 Task: Select 'Yes, I have the link to the listing.
Action: Mouse moved to (682, 343)
Screenshot: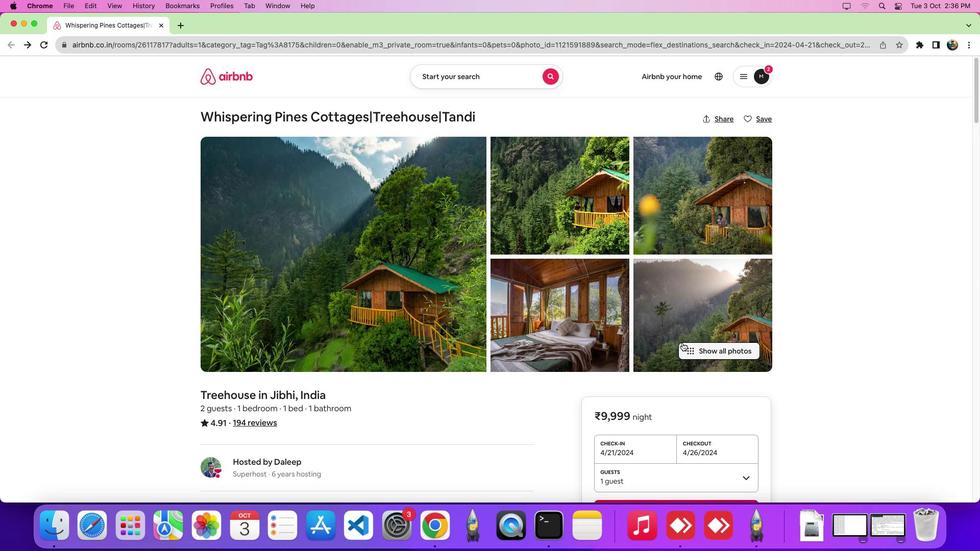 
Action: Mouse scrolled (682, 343) with delta (0, 0)
Screenshot: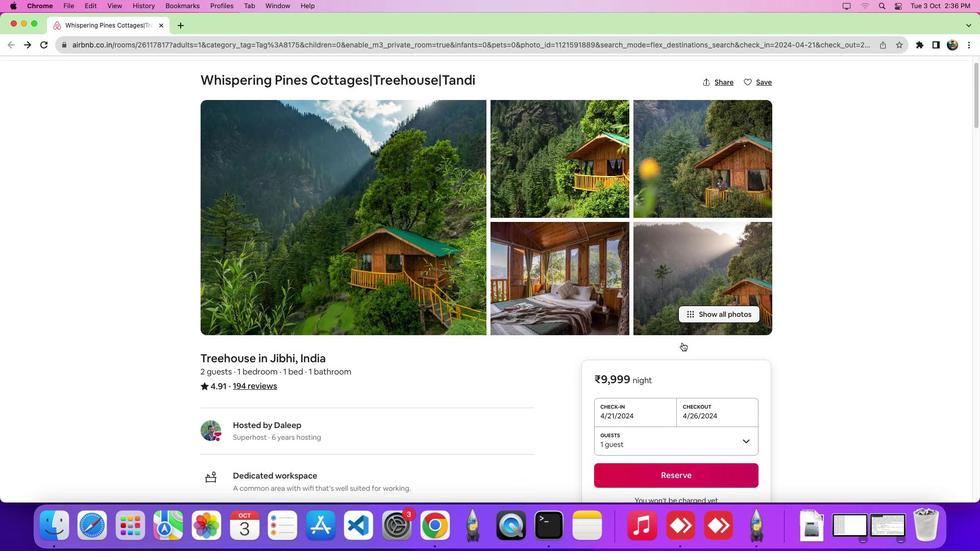 
Action: Mouse scrolled (682, 343) with delta (0, 0)
Screenshot: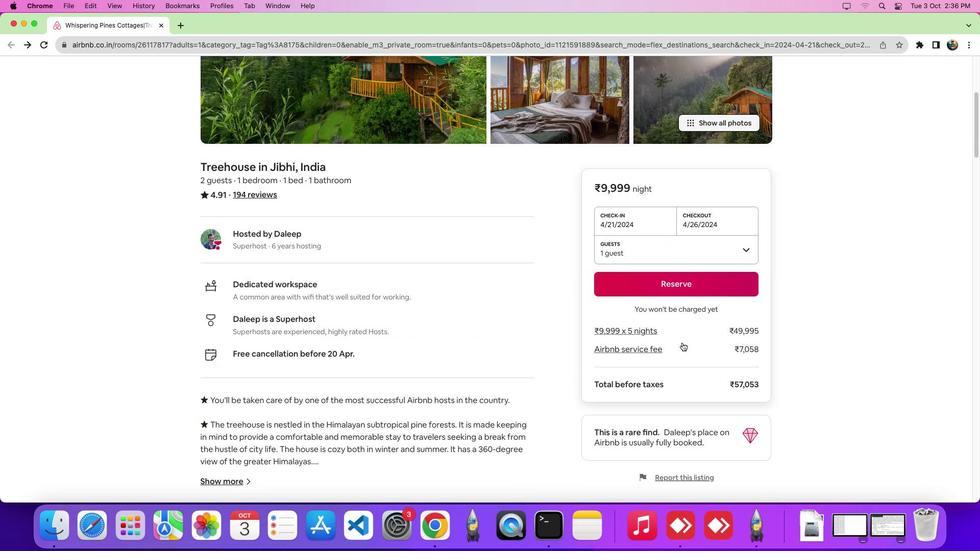 
Action: Mouse scrolled (682, 343) with delta (0, -2)
Screenshot: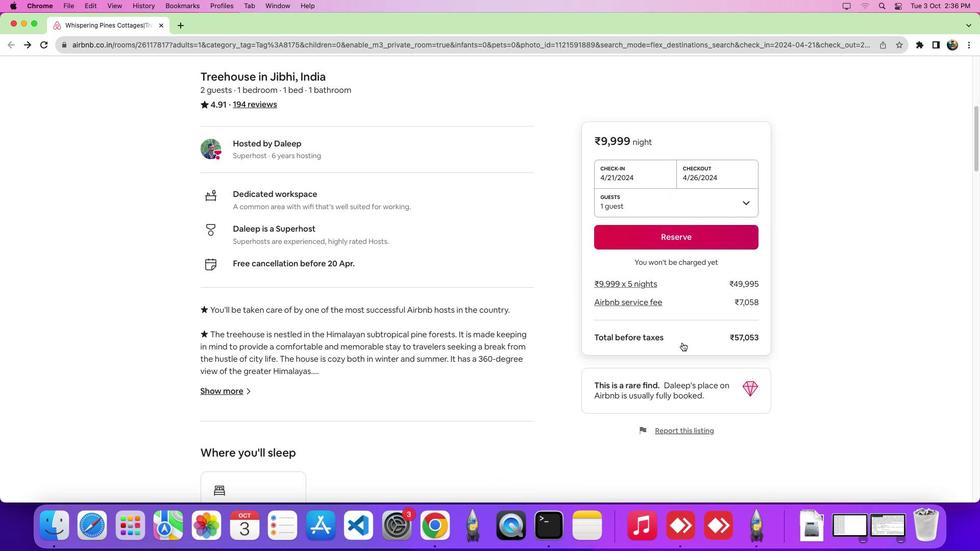 
Action: Mouse scrolled (682, 343) with delta (0, -4)
Screenshot: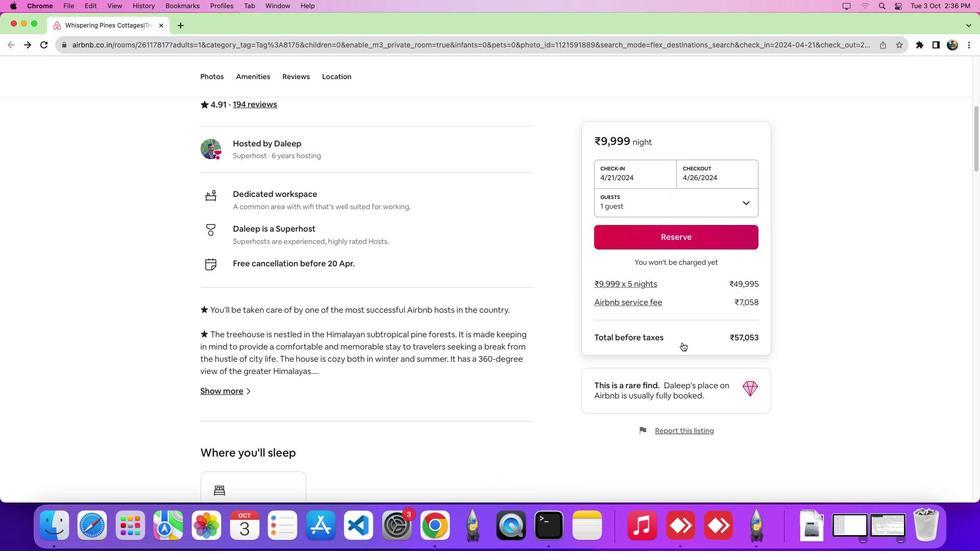 
Action: Mouse scrolled (682, 343) with delta (0, 0)
Screenshot: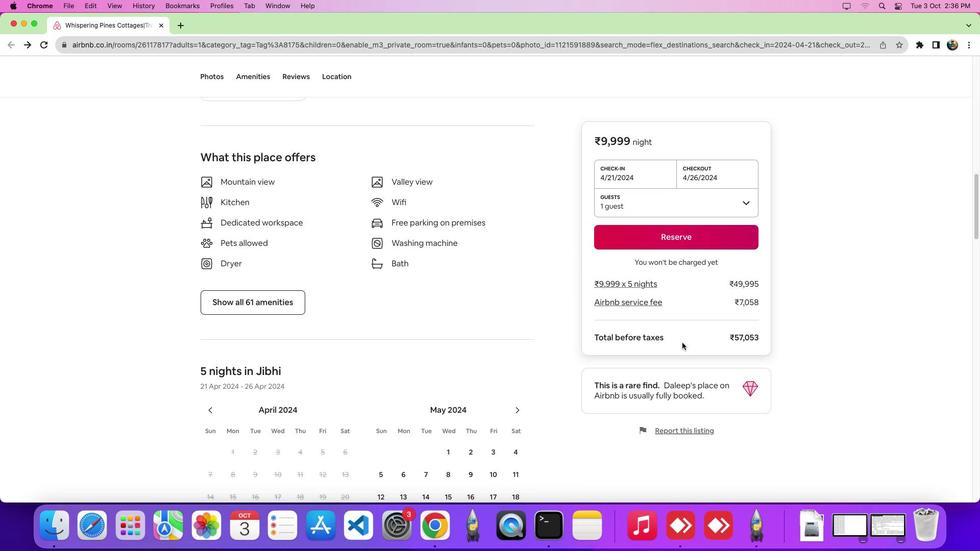
Action: Mouse scrolled (682, 343) with delta (0, 0)
Screenshot: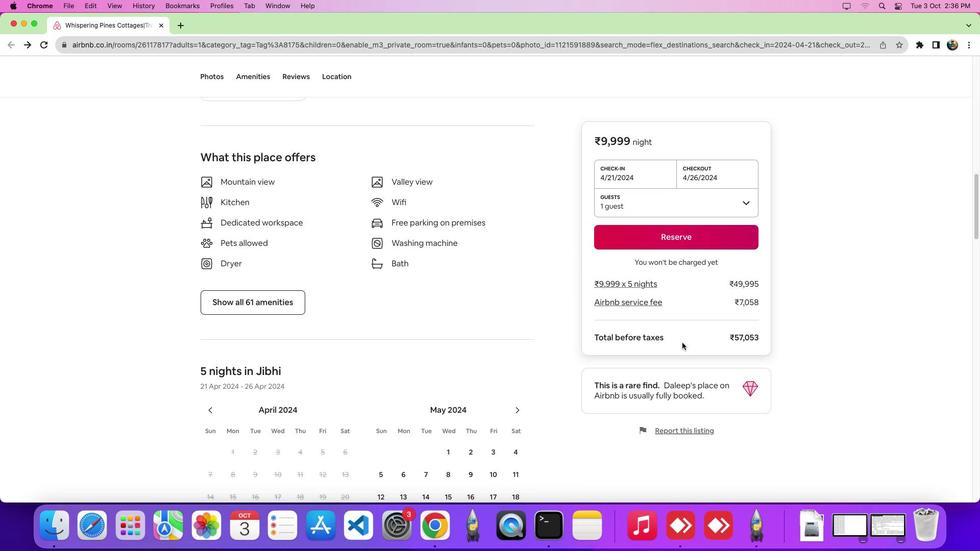 
Action: Mouse scrolled (682, 343) with delta (0, -4)
Screenshot: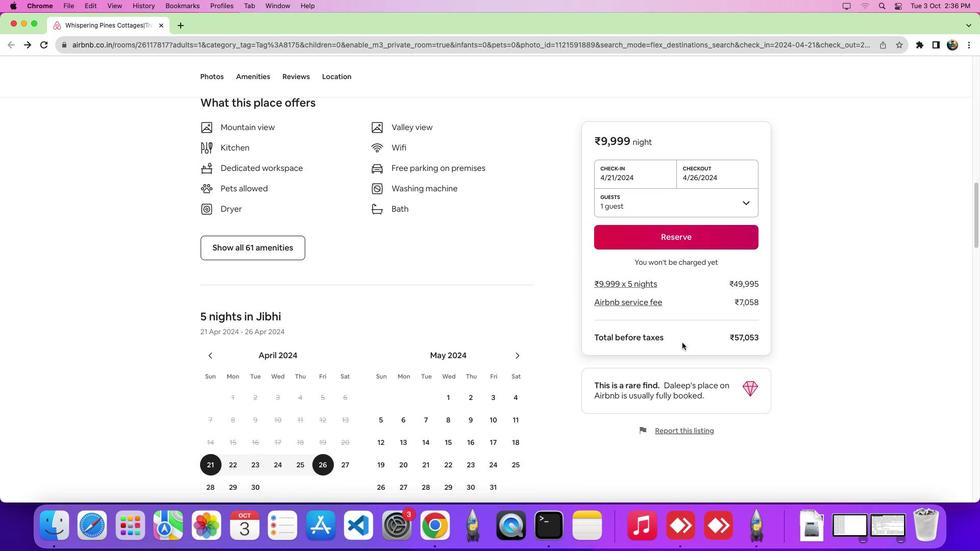 
Action: Mouse scrolled (682, 343) with delta (0, -6)
Screenshot: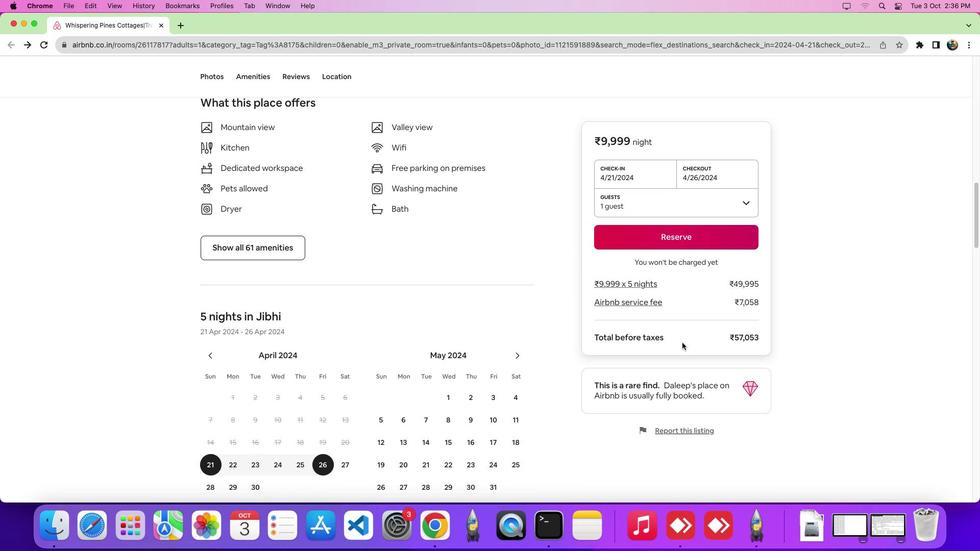
Action: Mouse scrolled (682, 343) with delta (0, 0)
Screenshot: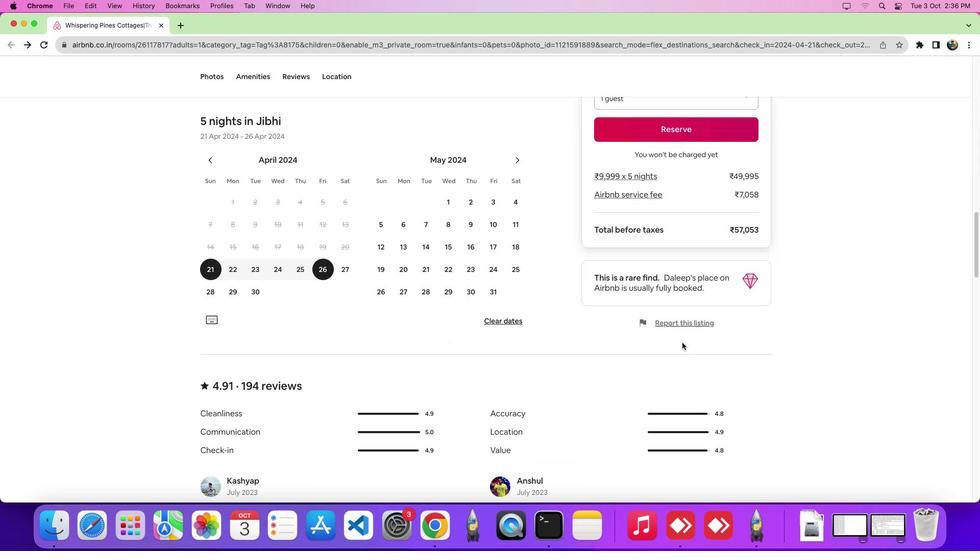 
Action: Mouse scrolled (682, 343) with delta (0, 0)
Screenshot: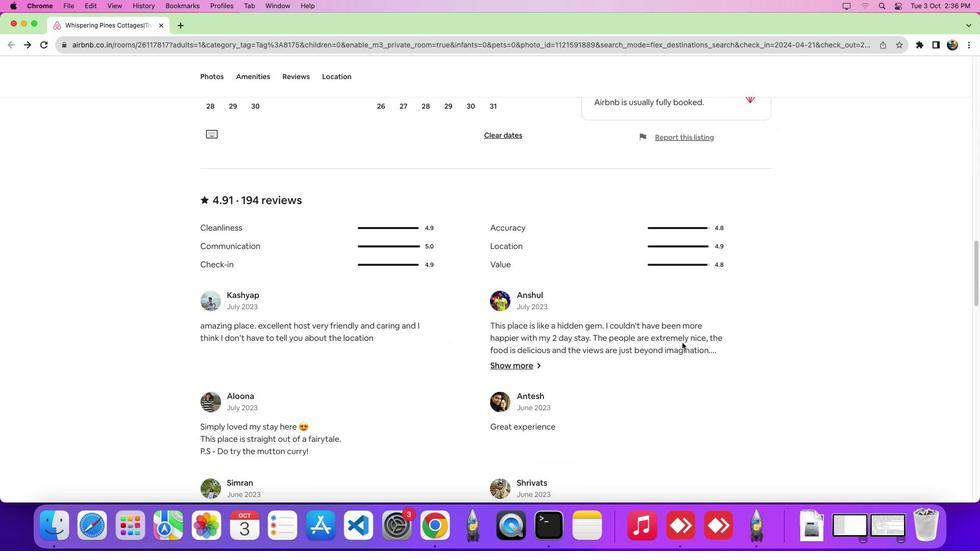 
Action: Mouse scrolled (682, 343) with delta (0, -4)
Screenshot: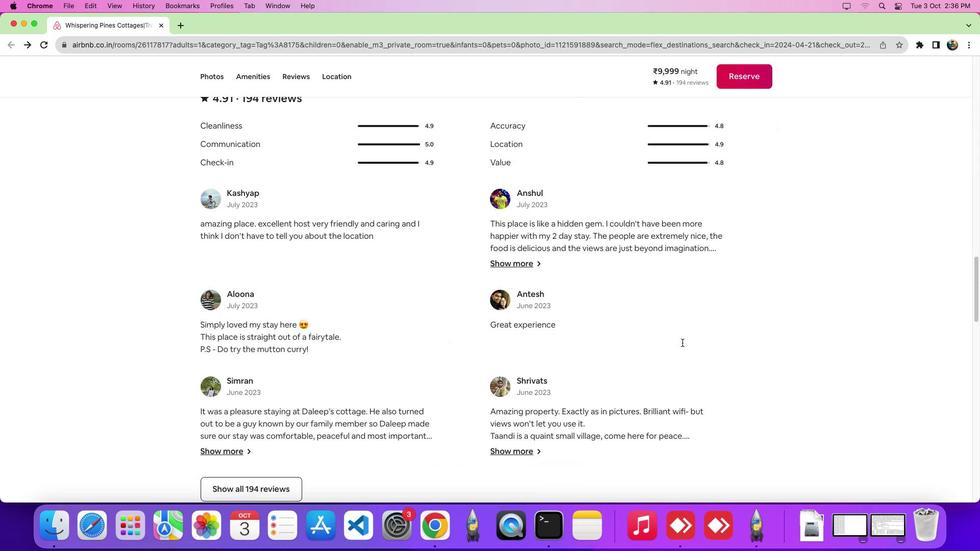 
Action: Mouse scrolled (682, 343) with delta (0, -5)
Screenshot: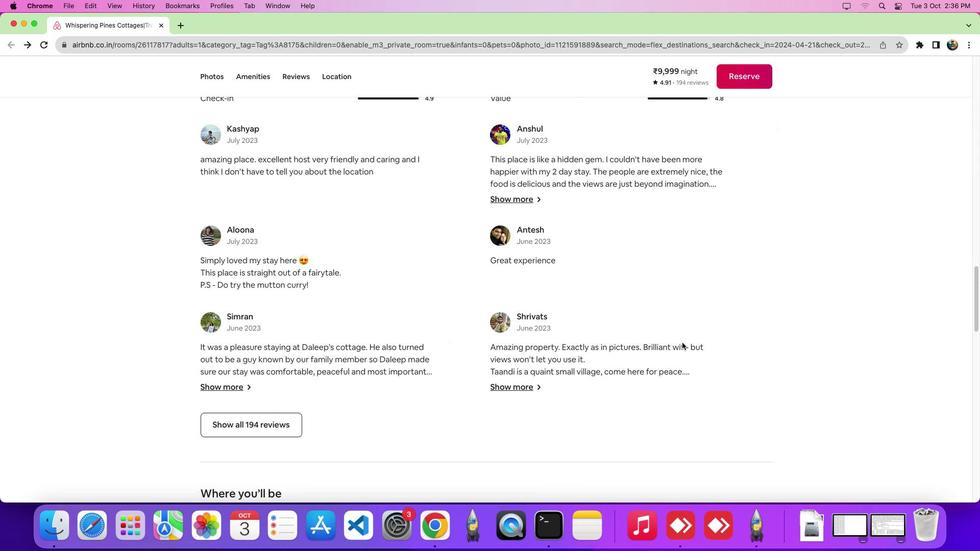 
Action: Mouse scrolled (682, 343) with delta (0, -6)
Screenshot: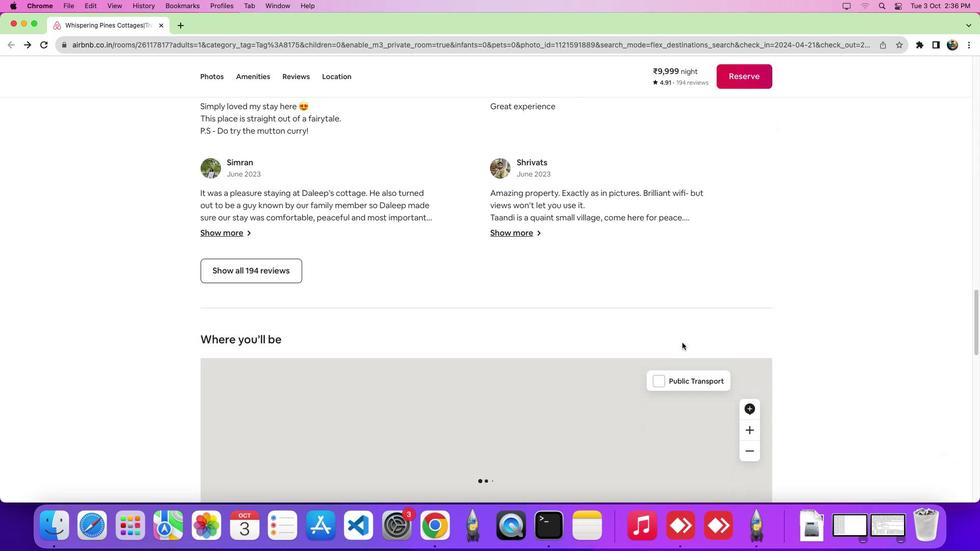 
Action: Mouse scrolled (682, 343) with delta (0, 0)
Screenshot: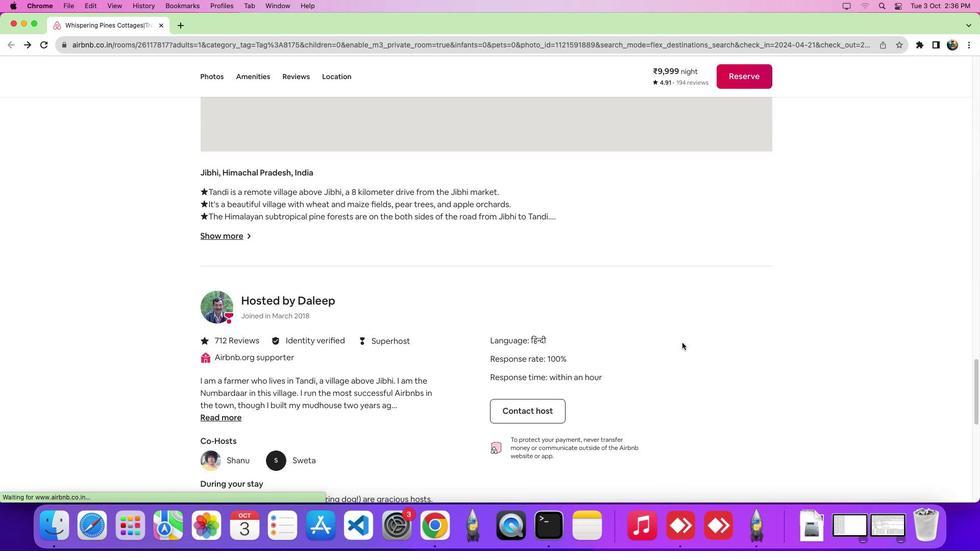 
Action: Mouse scrolled (682, 343) with delta (0, -1)
Screenshot: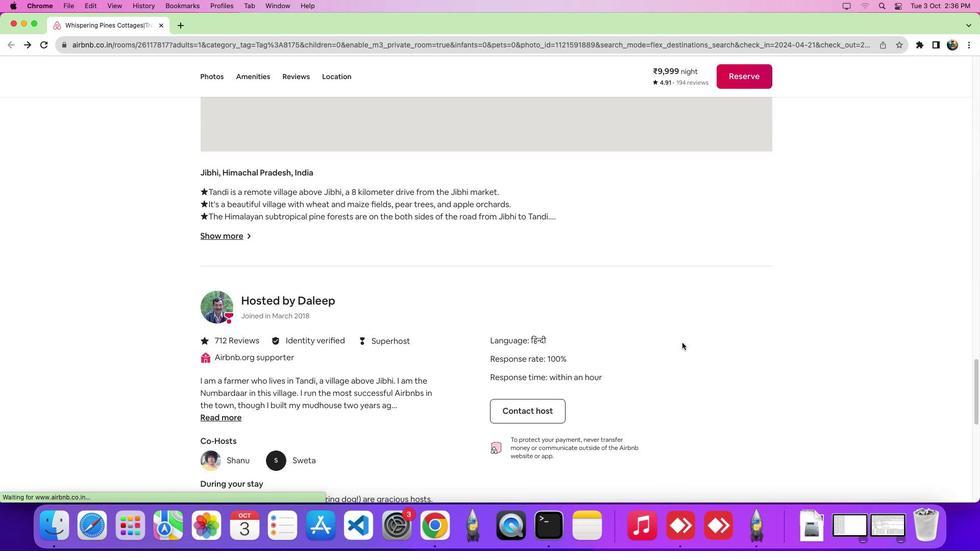 
Action: Mouse scrolled (682, 343) with delta (0, -4)
Screenshot: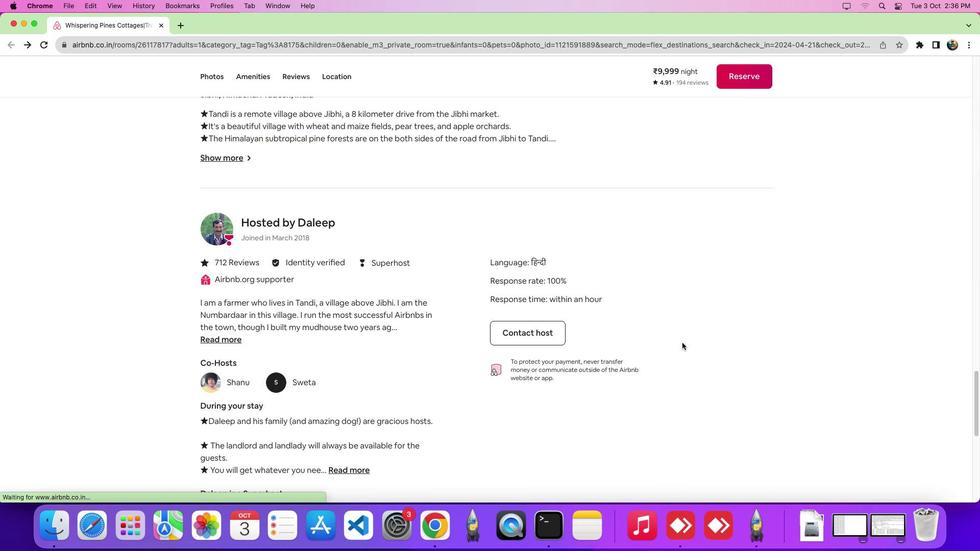 
Action: Mouse scrolled (682, 343) with delta (0, -6)
Screenshot: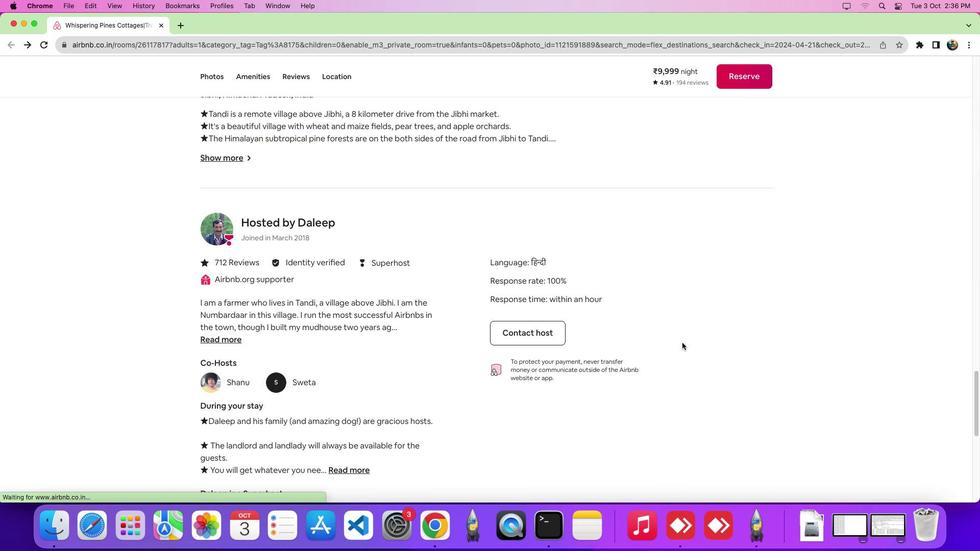 
Action: Mouse scrolled (682, 343) with delta (0, 0)
Screenshot: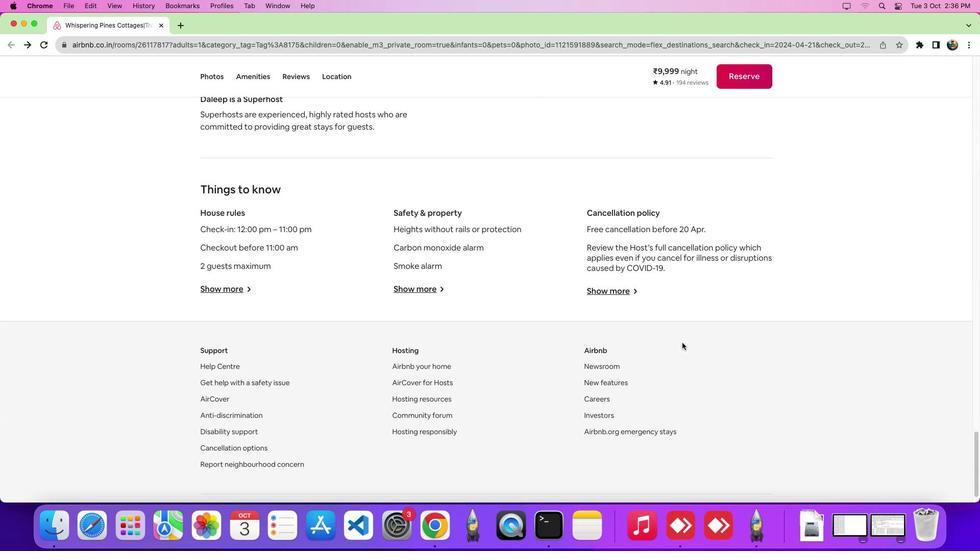 
Action: Mouse scrolled (682, 343) with delta (0, -1)
Screenshot: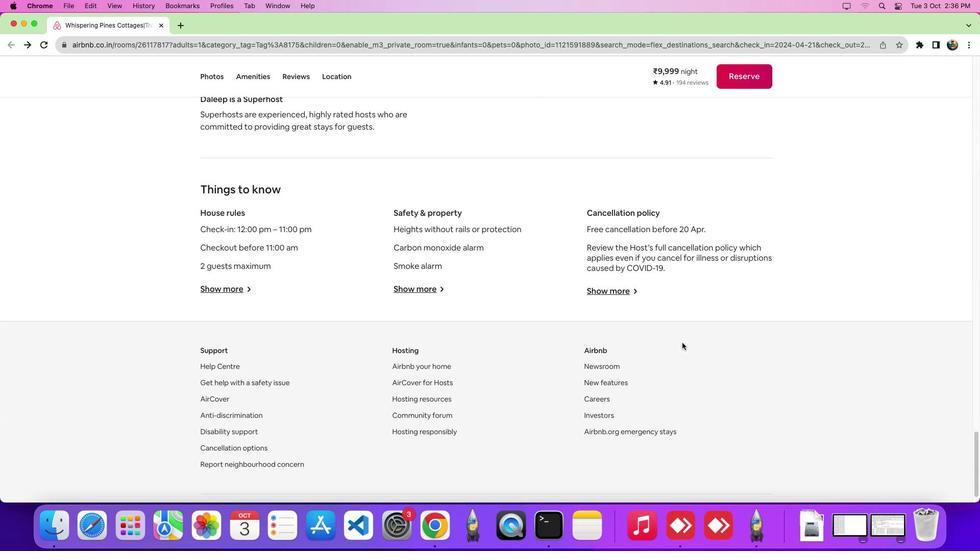 
Action: Mouse scrolled (682, 343) with delta (0, -4)
Screenshot: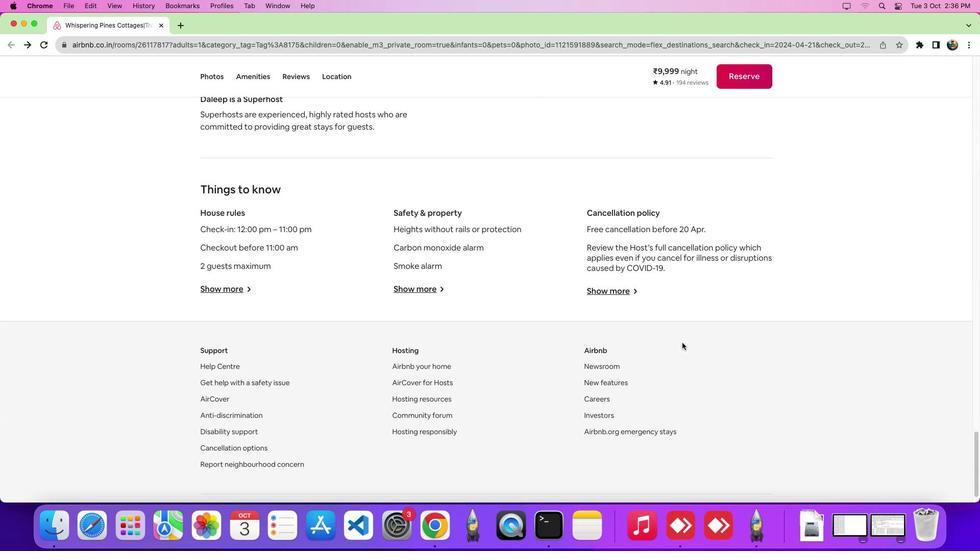 
Action: Mouse scrolled (682, 343) with delta (0, -6)
Screenshot: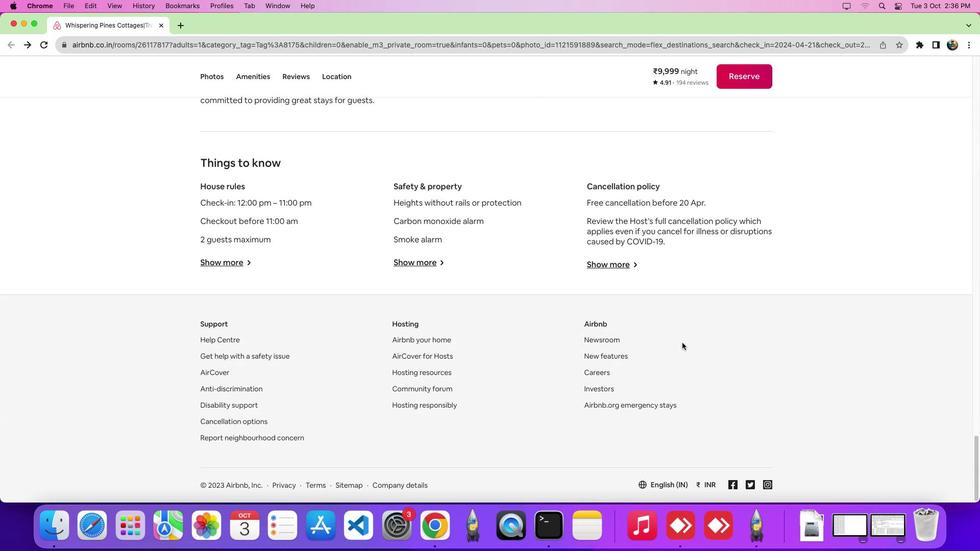 
Action: Mouse scrolled (682, 343) with delta (0, 0)
Screenshot: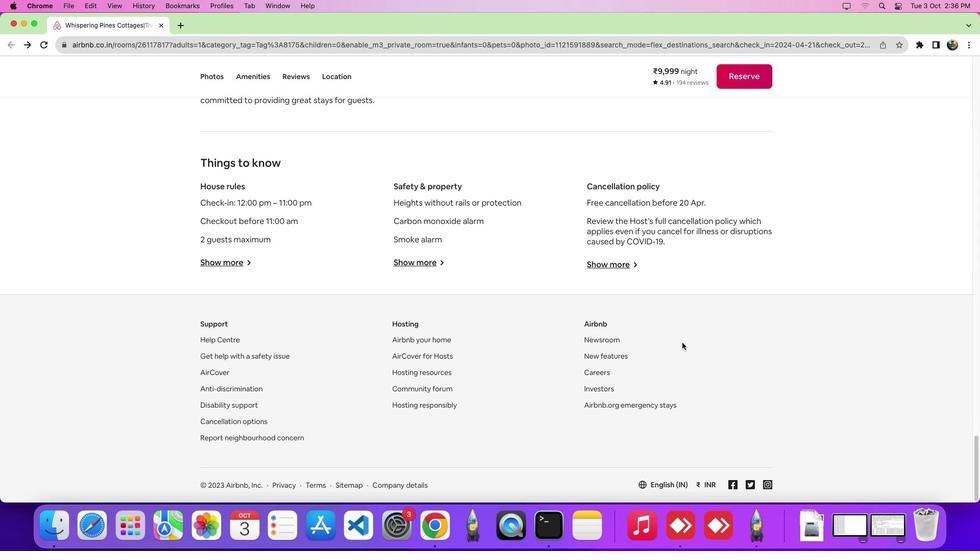 
Action: Mouse scrolled (682, 343) with delta (0, -1)
Screenshot: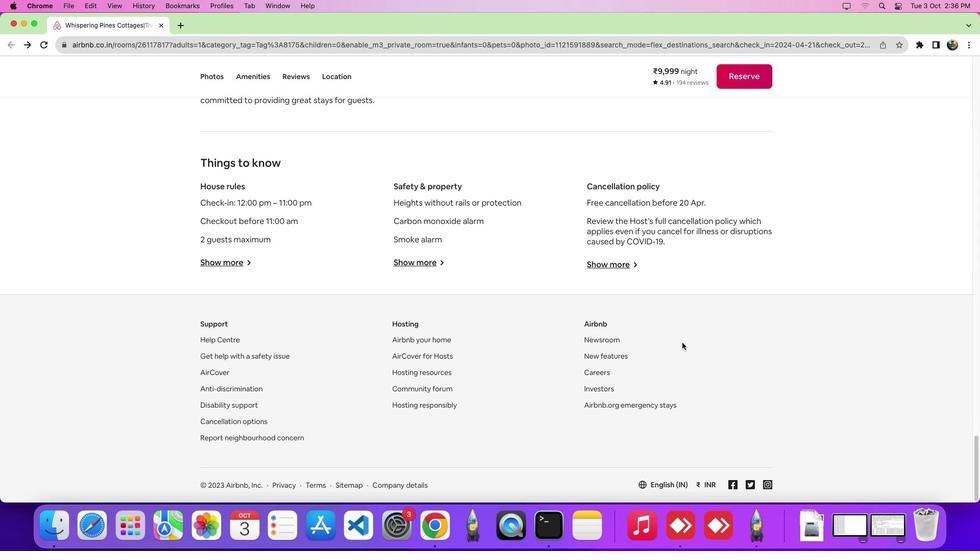 
Action: Mouse scrolled (682, 343) with delta (0, -5)
Screenshot: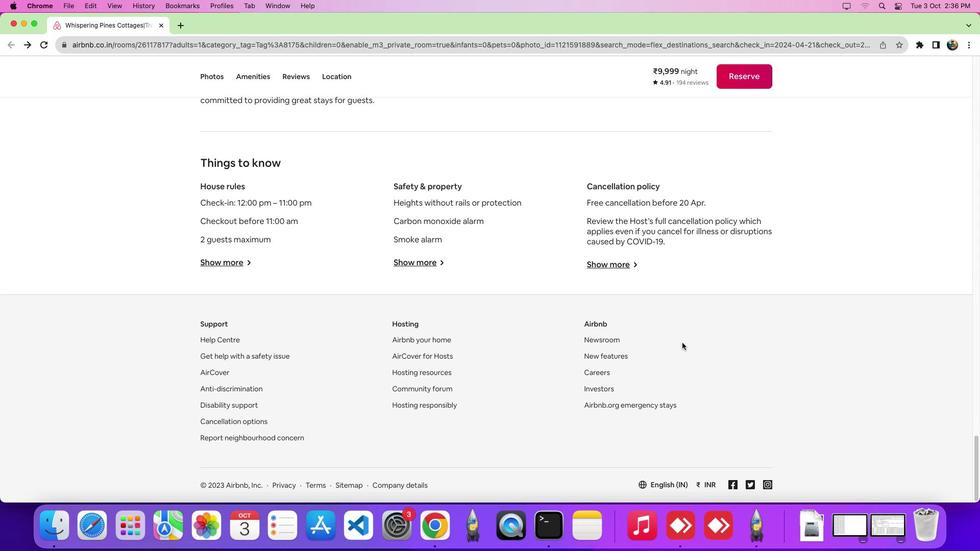 
Action: Mouse scrolled (682, 343) with delta (0, -7)
Screenshot: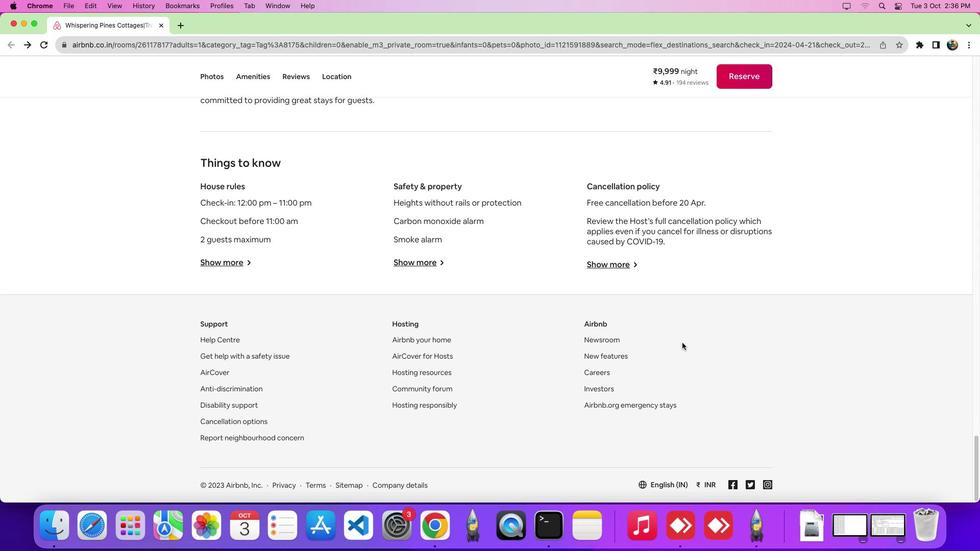 
Action: Mouse scrolled (682, 343) with delta (0, 0)
Screenshot: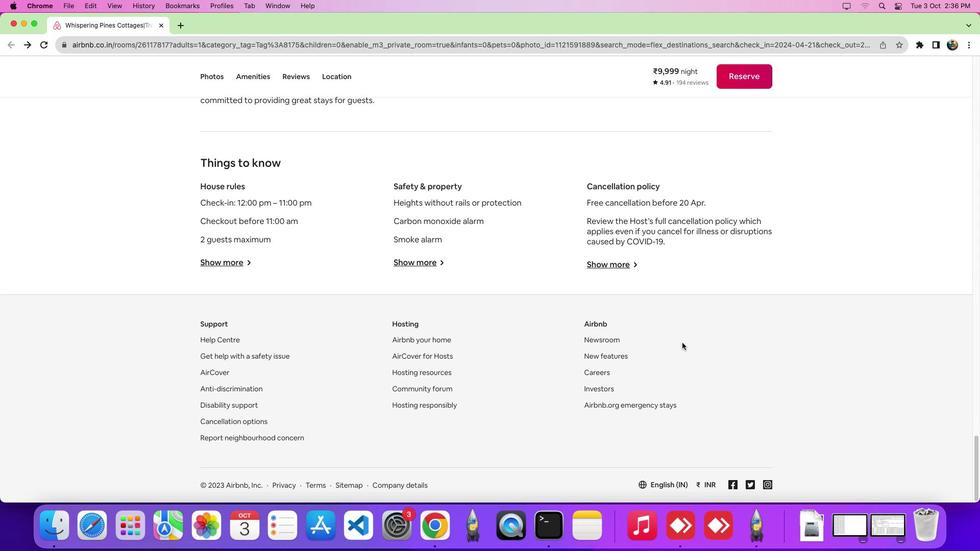 
Action: Mouse scrolled (682, 343) with delta (0, 0)
Screenshot: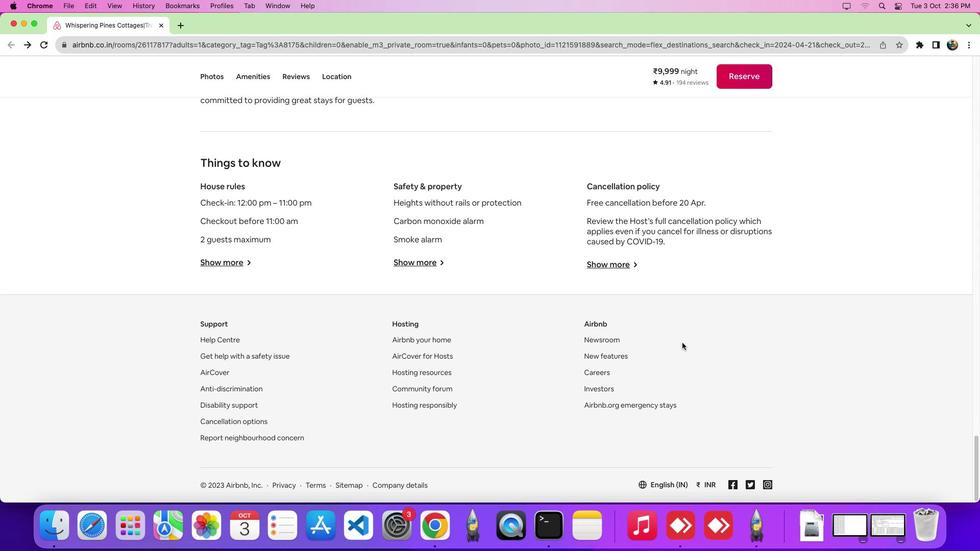 
Action: Mouse scrolled (682, 343) with delta (0, -4)
Screenshot: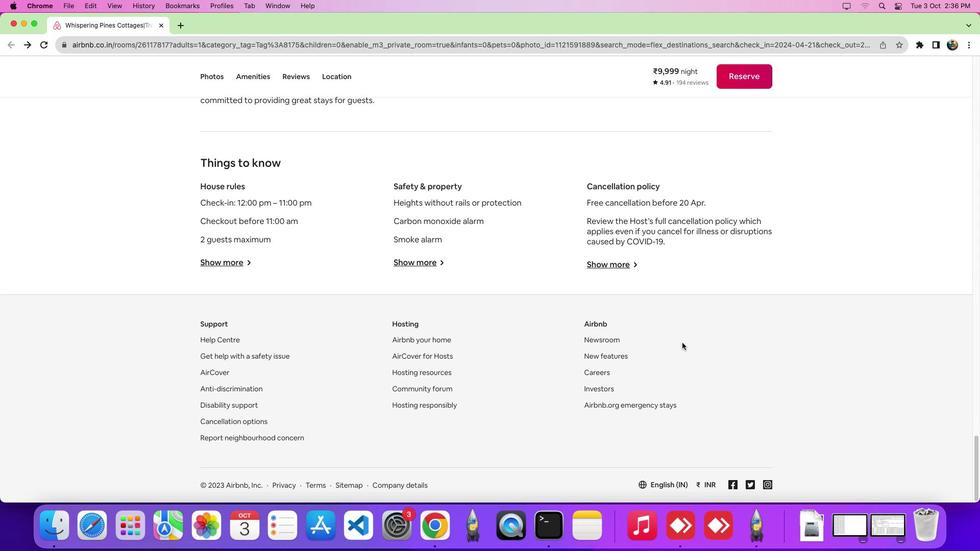 
Action: Mouse scrolled (682, 343) with delta (0, -6)
Screenshot: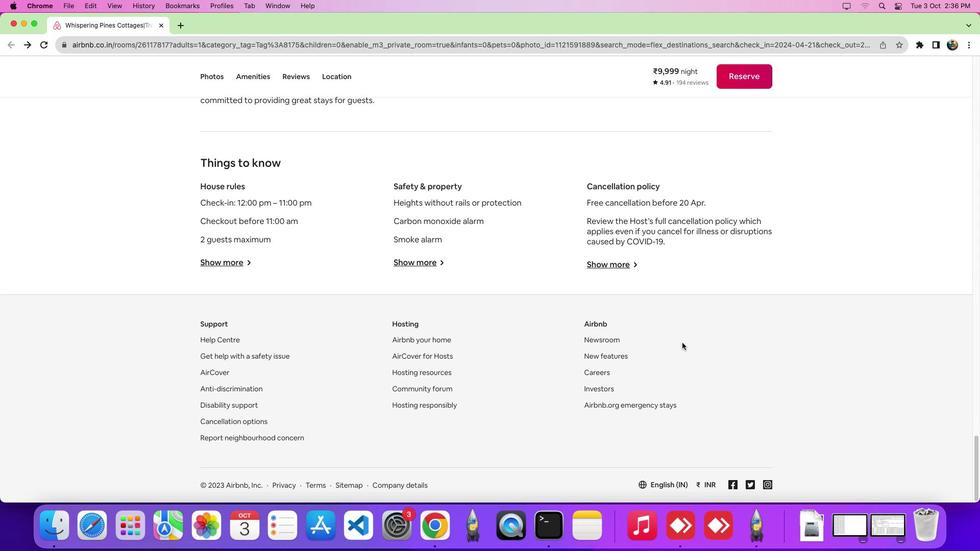 
Action: Mouse moved to (274, 436)
Screenshot: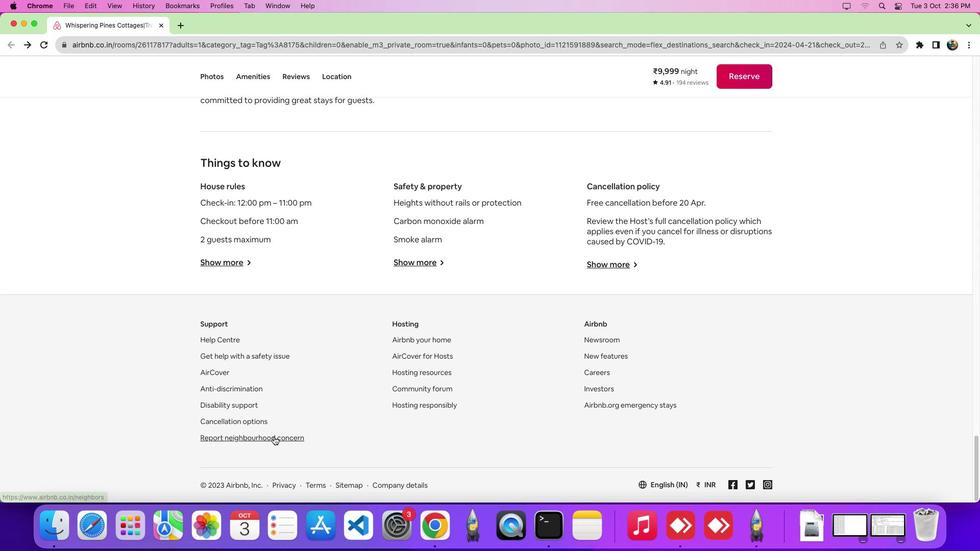 
Action: Mouse pressed left at (274, 436)
Screenshot: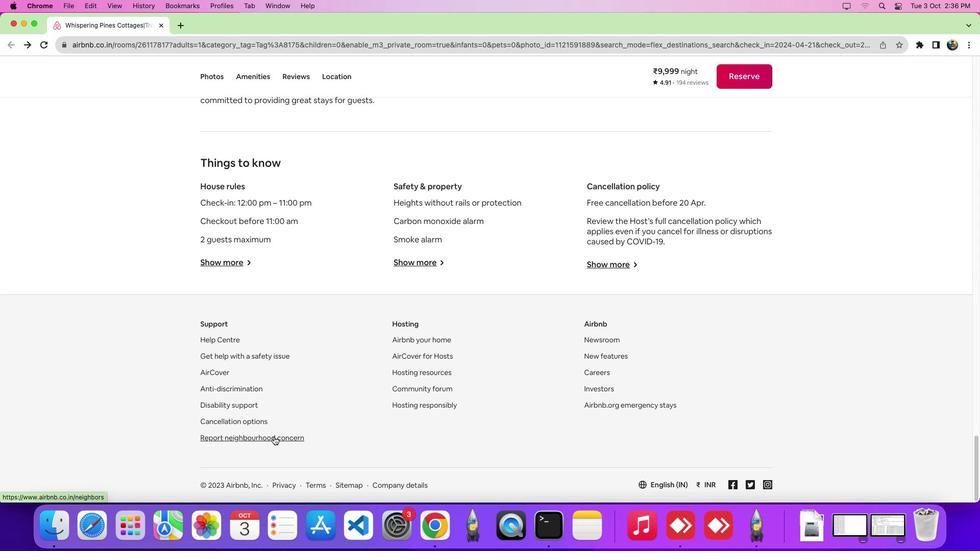 
Action: Mouse moved to (438, 383)
Screenshot: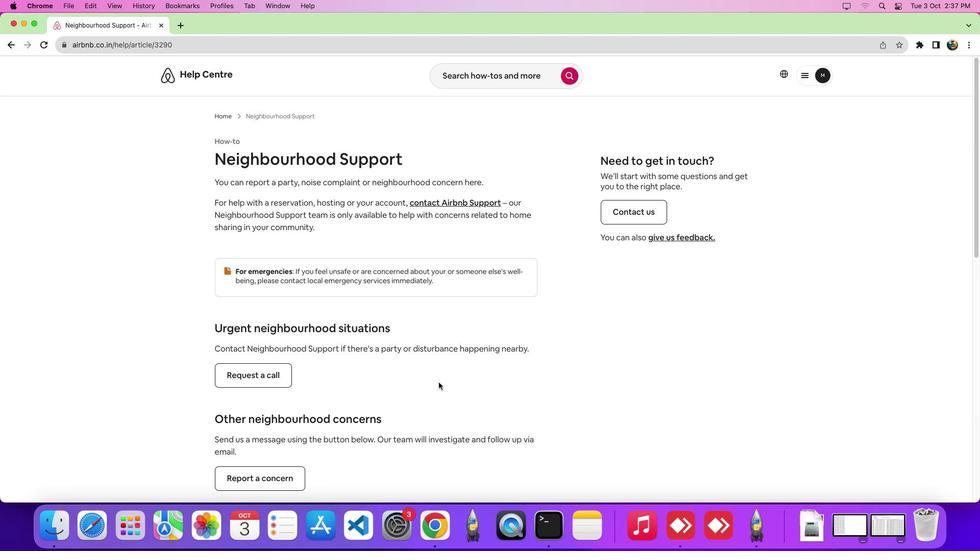 
Action: Mouse scrolled (438, 383) with delta (0, 0)
Screenshot: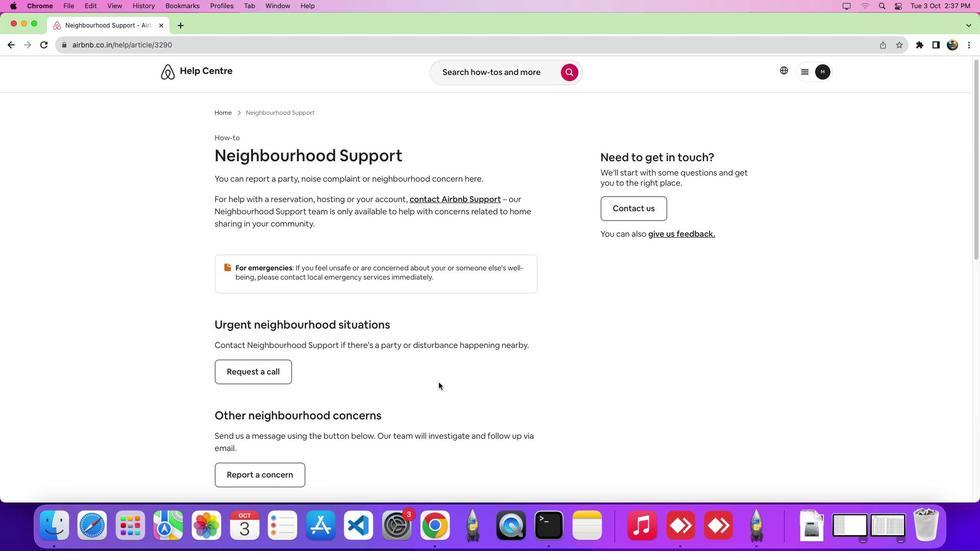 
Action: Mouse moved to (438, 382)
Screenshot: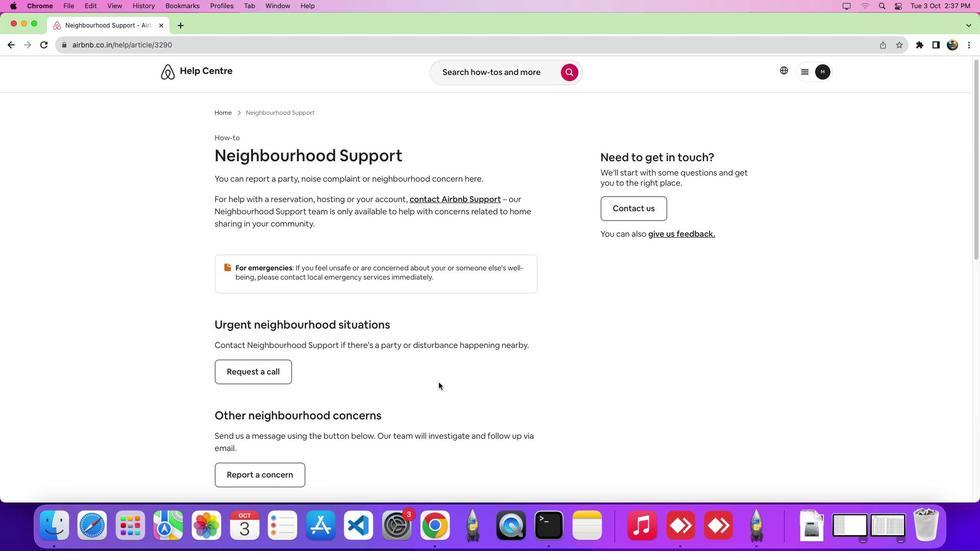 
Action: Mouse scrolled (438, 382) with delta (0, 0)
Screenshot: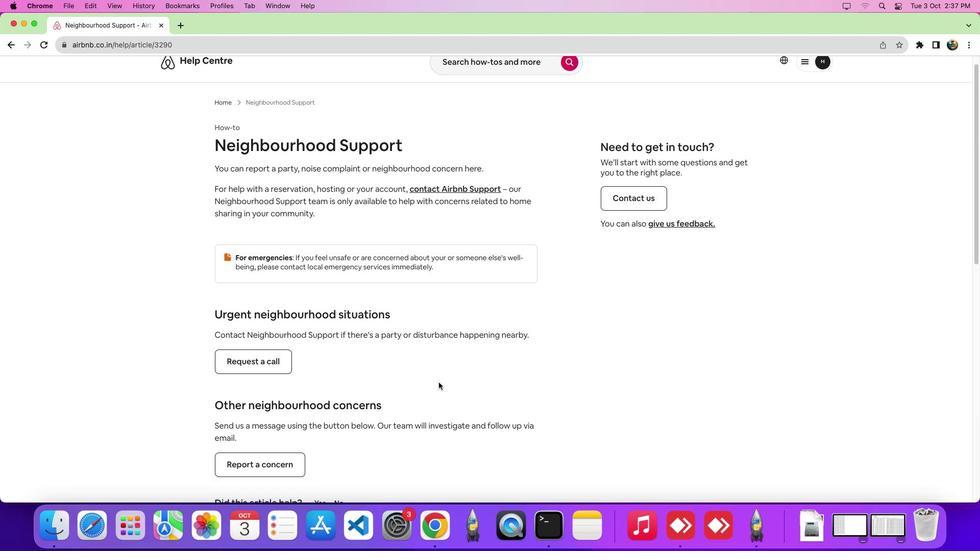 
Action: Mouse scrolled (438, 382) with delta (0, 0)
Screenshot: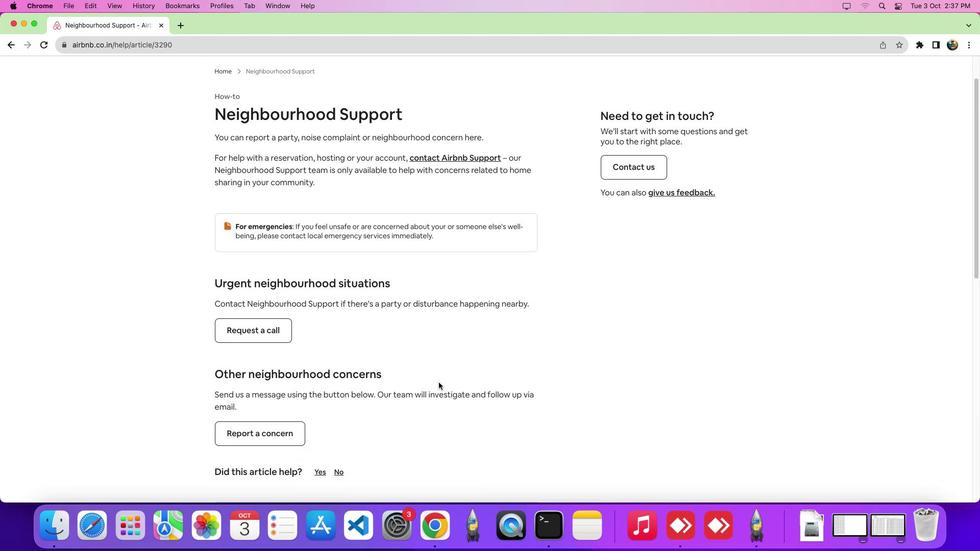 
Action: Mouse scrolled (438, 382) with delta (0, -1)
Screenshot: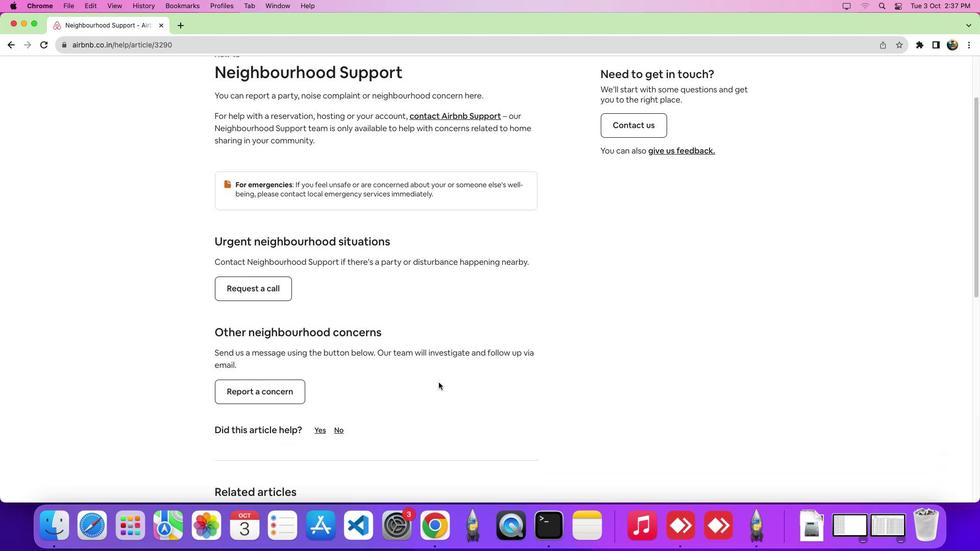 
Action: Mouse scrolled (438, 382) with delta (0, 0)
Screenshot: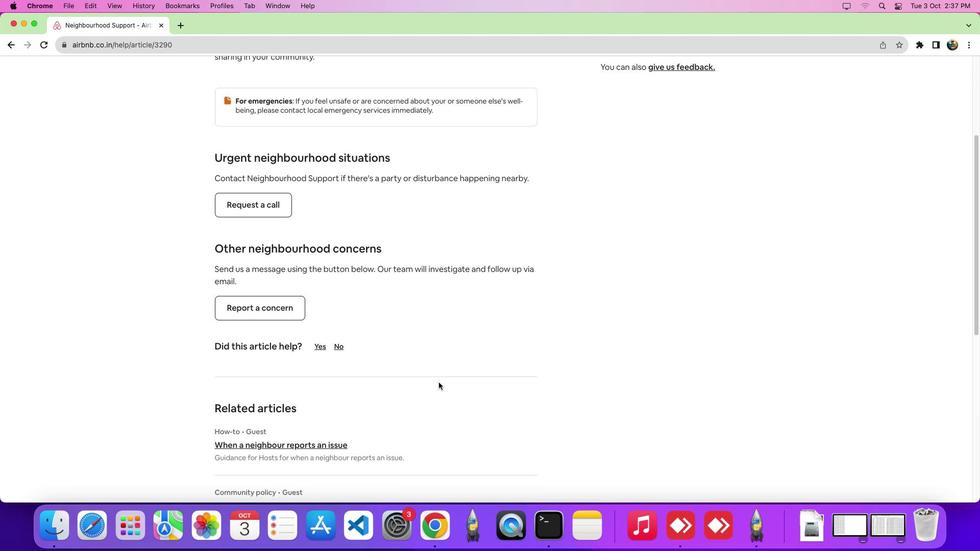 
Action: Mouse scrolled (438, 382) with delta (0, 0)
Screenshot: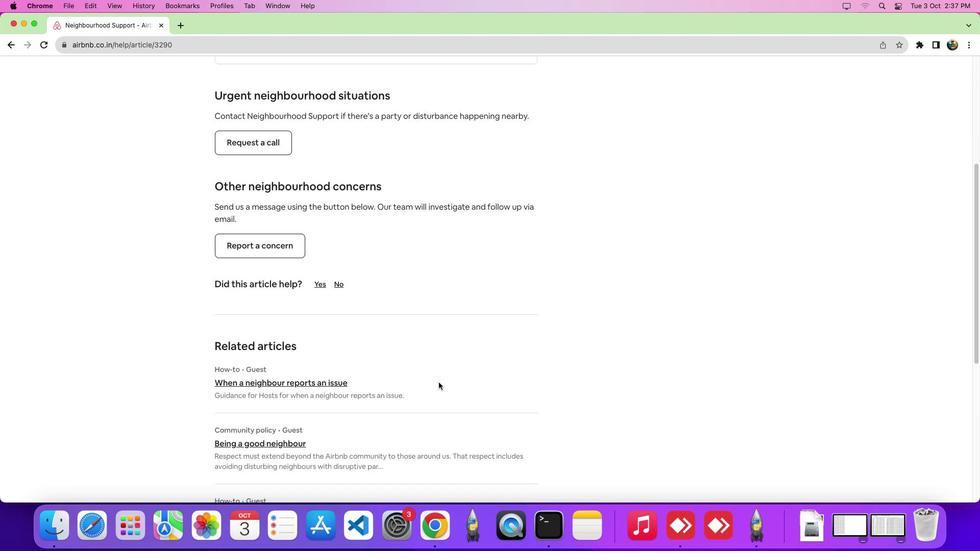 
Action: Mouse scrolled (438, 382) with delta (0, -3)
Screenshot: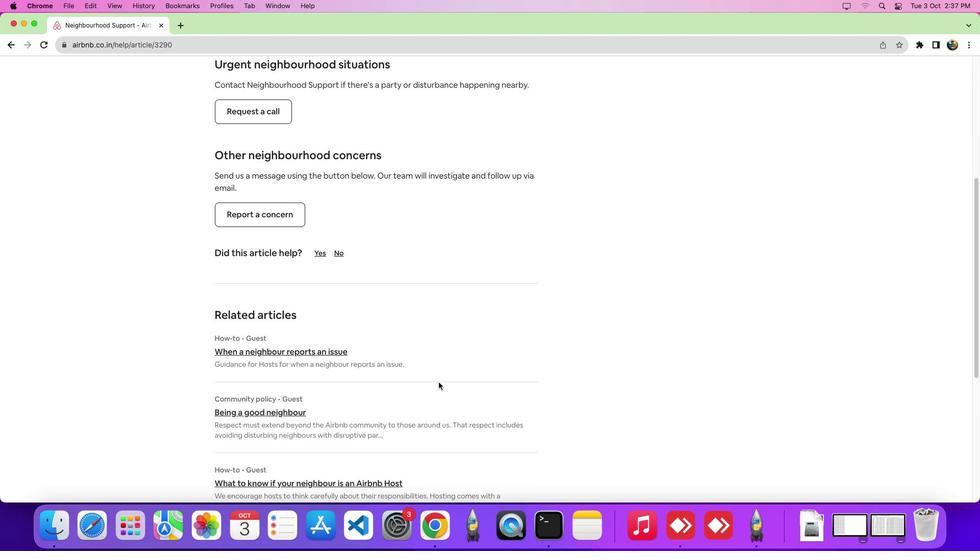 
Action: Mouse scrolled (438, 382) with delta (0, 0)
Screenshot: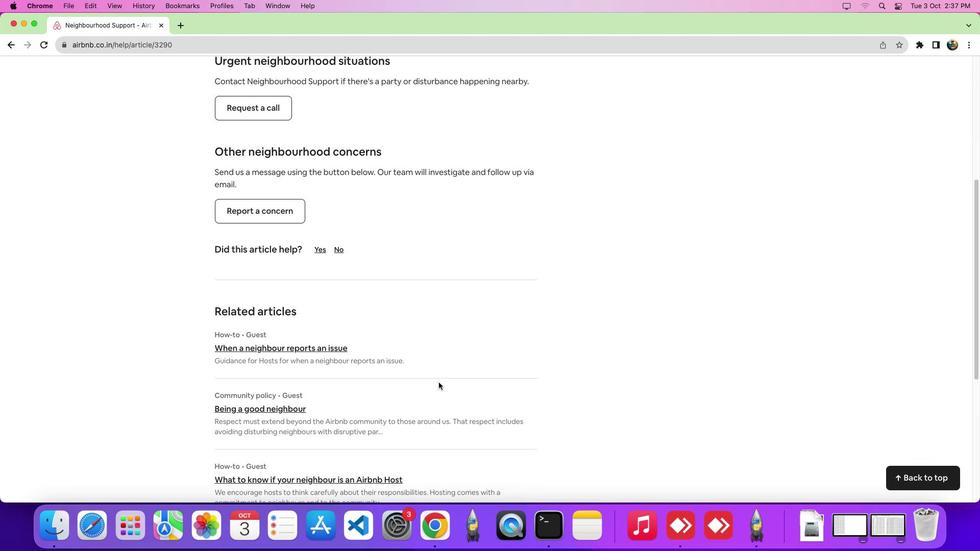 
Action: Mouse moved to (255, 207)
Screenshot: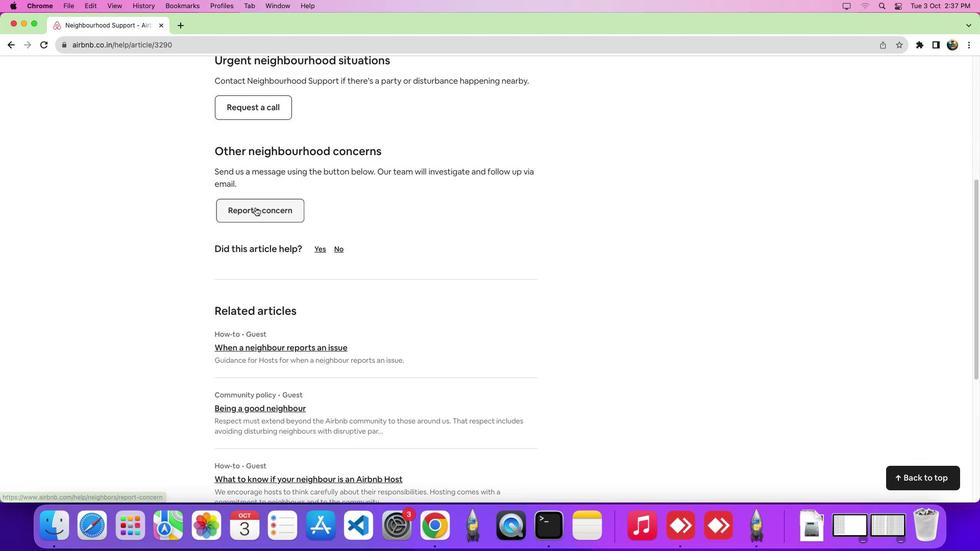 
Action: Mouse pressed left at (255, 207)
Screenshot: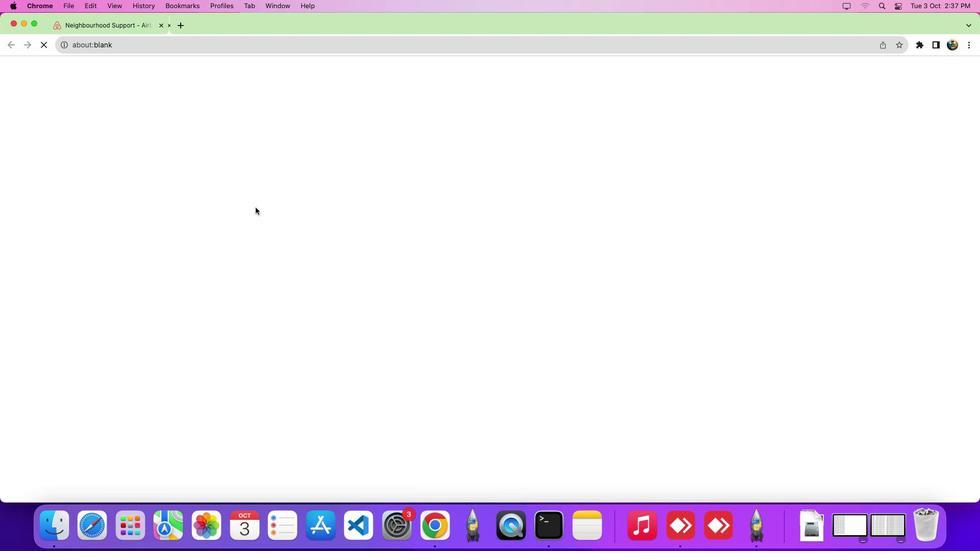 
Action: Mouse moved to (345, 256)
Screenshot: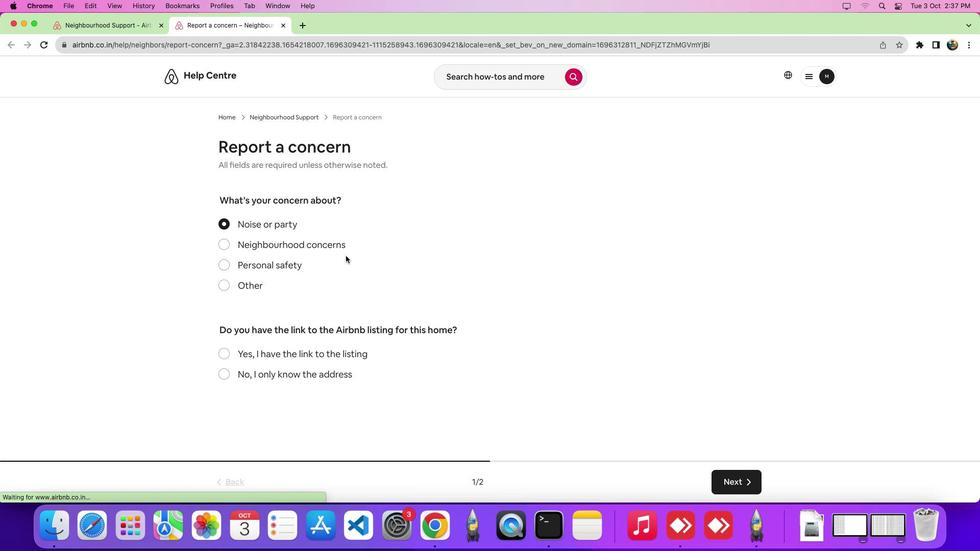 
Action: Mouse scrolled (345, 256) with delta (0, 0)
Screenshot: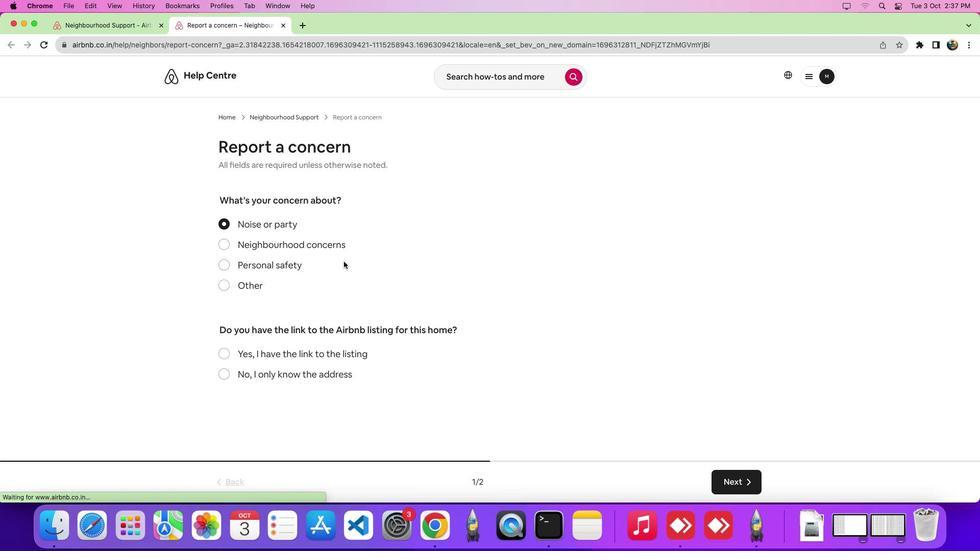
Action: Mouse scrolled (345, 256) with delta (0, 0)
Screenshot: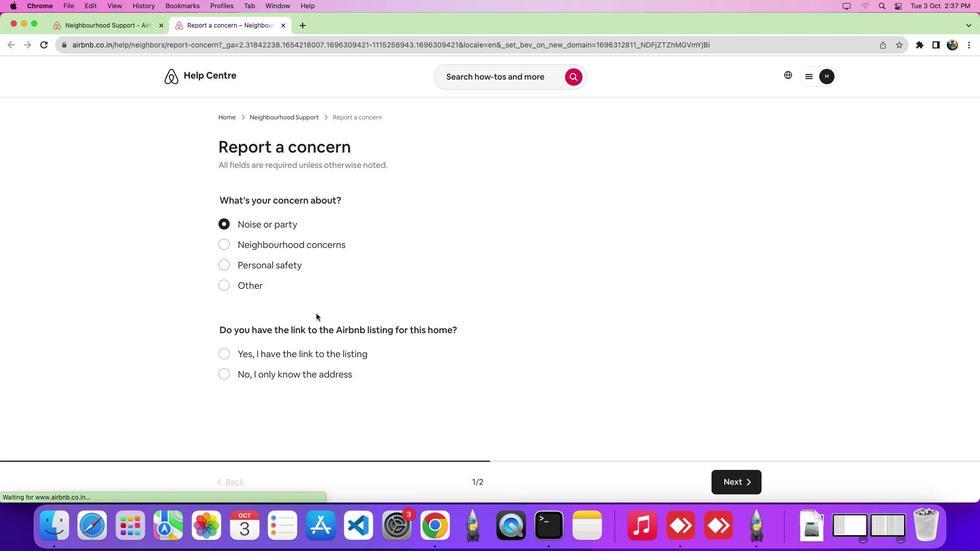 
Action: Mouse moved to (225, 355)
Screenshot: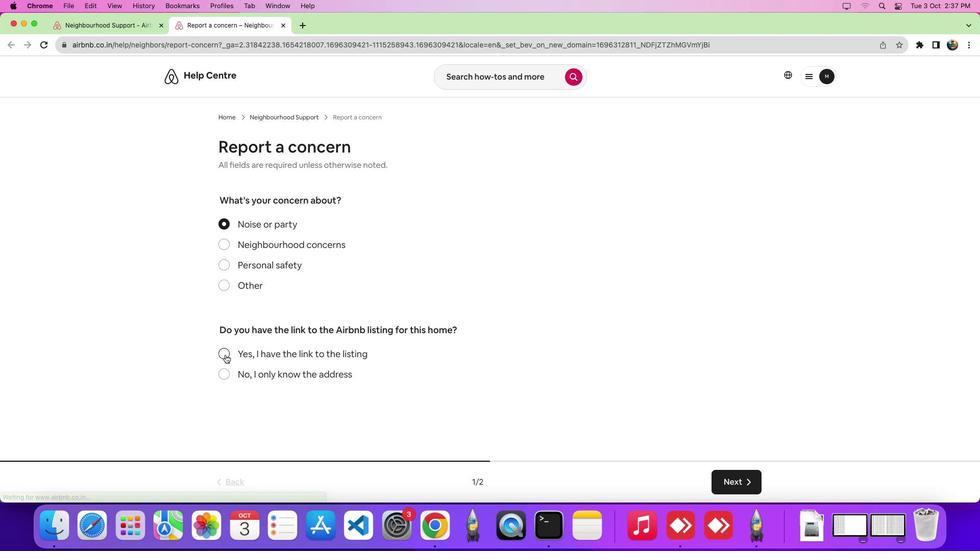 
Action: Mouse pressed left at (225, 355)
Screenshot: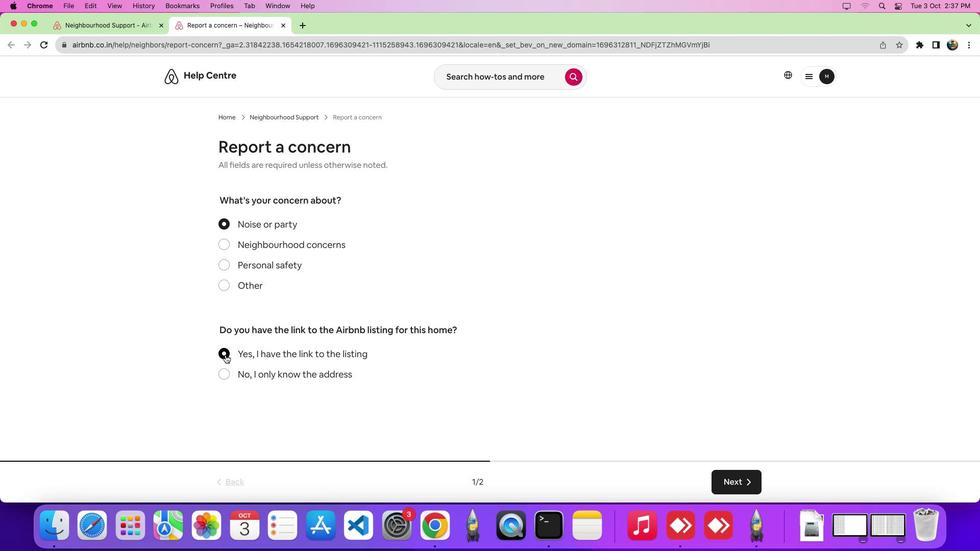 
